 Task: Filter tasks by start date to show tasks starting today.
Action: Mouse moved to (17, 129)
Screenshot: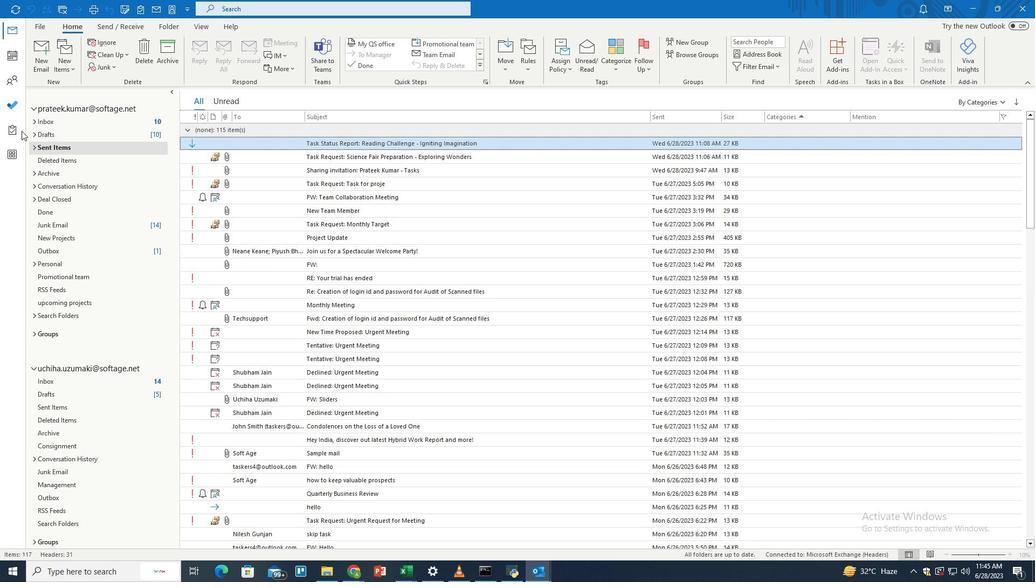 
Action: Mouse pressed left at (17, 129)
Screenshot: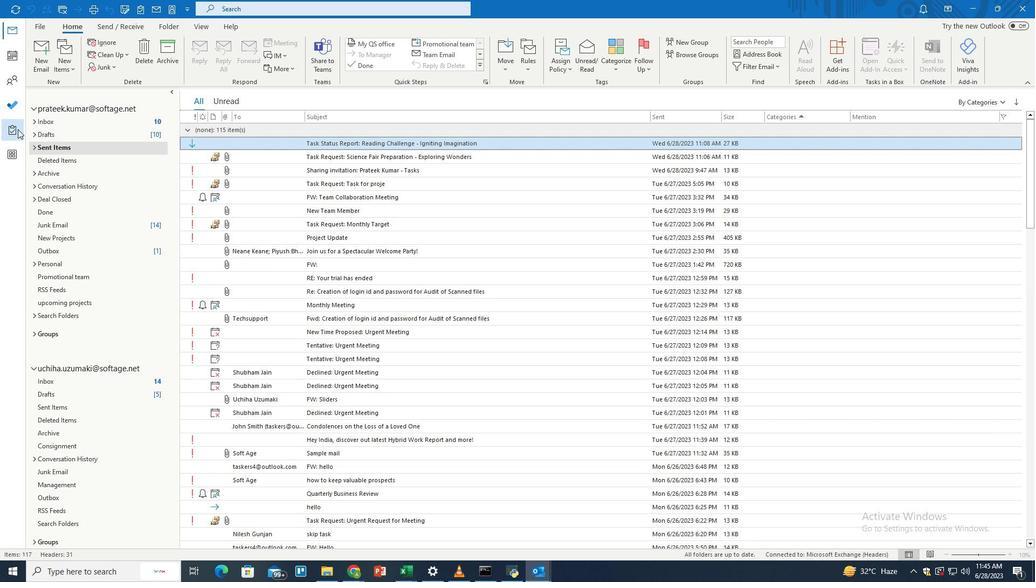 
Action: Mouse moved to (420, 10)
Screenshot: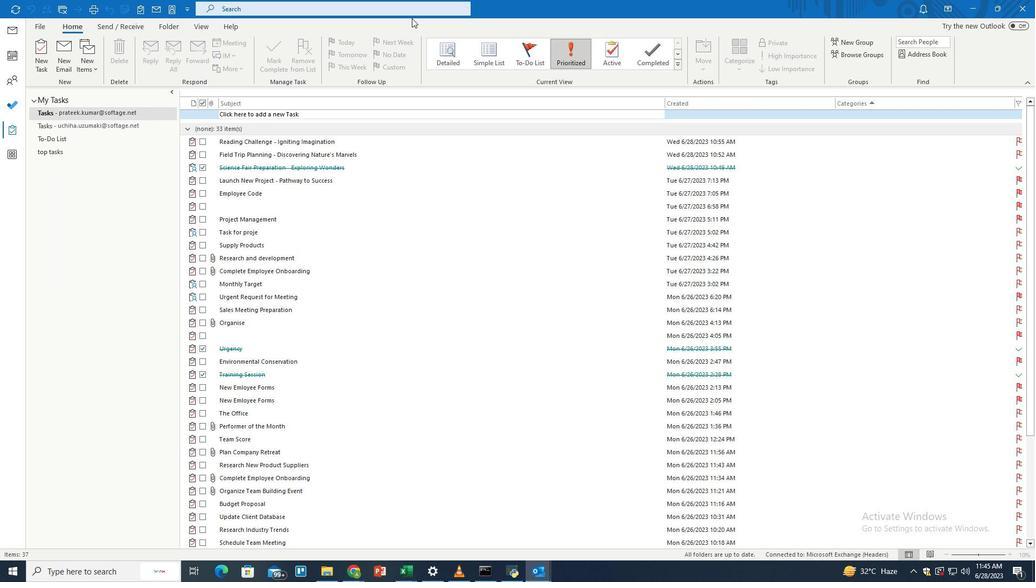 
Action: Mouse pressed left at (420, 10)
Screenshot: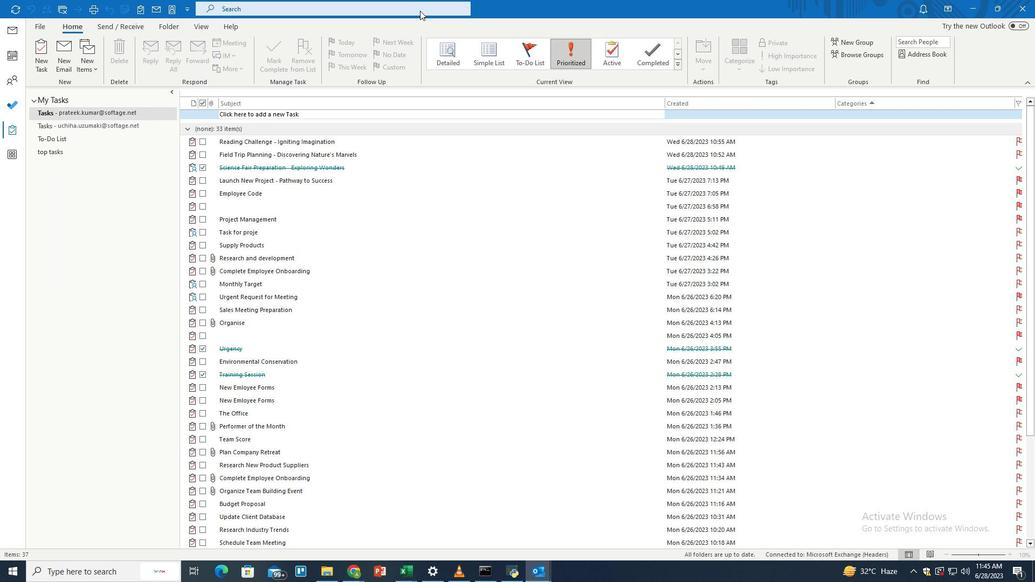 
Action: Mouse moved to (507, 5)
Screenshot: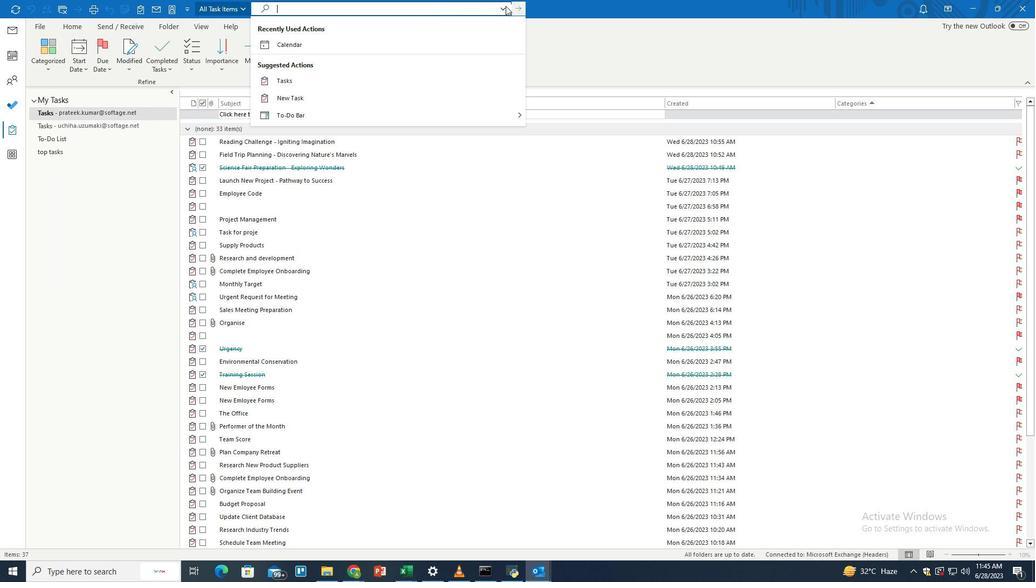 
Action: Mouse pressed left at (507, 5)
Screenshot: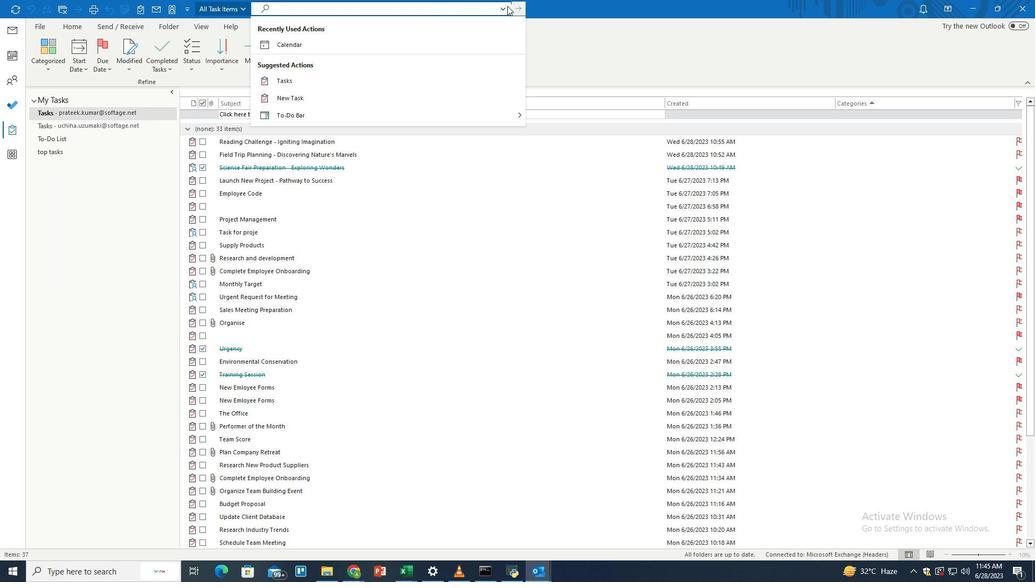 
Action: Mouse moved to (504, 8)
Screenshot: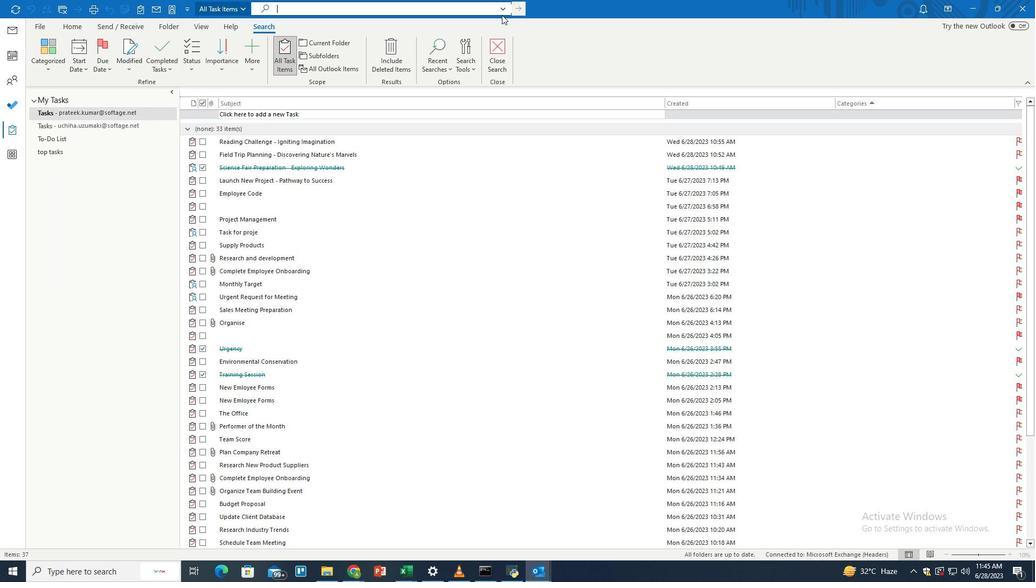 
Action: Mouse pressed left at (504, 8)
Screenshot: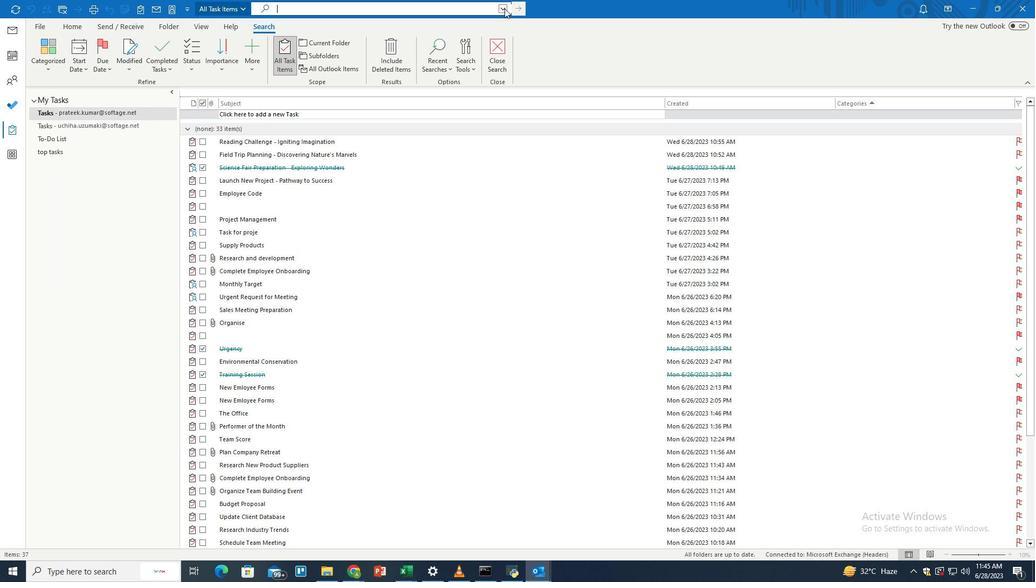 
Action: Mouse moved to (316, 196)
Screenshot: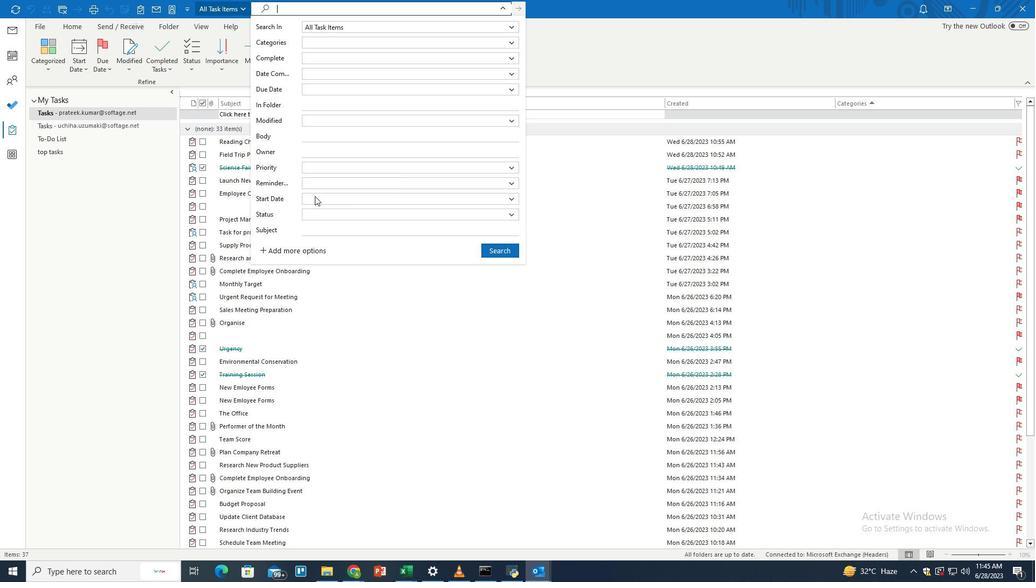 
Action: Mouse pressed left at (316, 196)
Screenshot: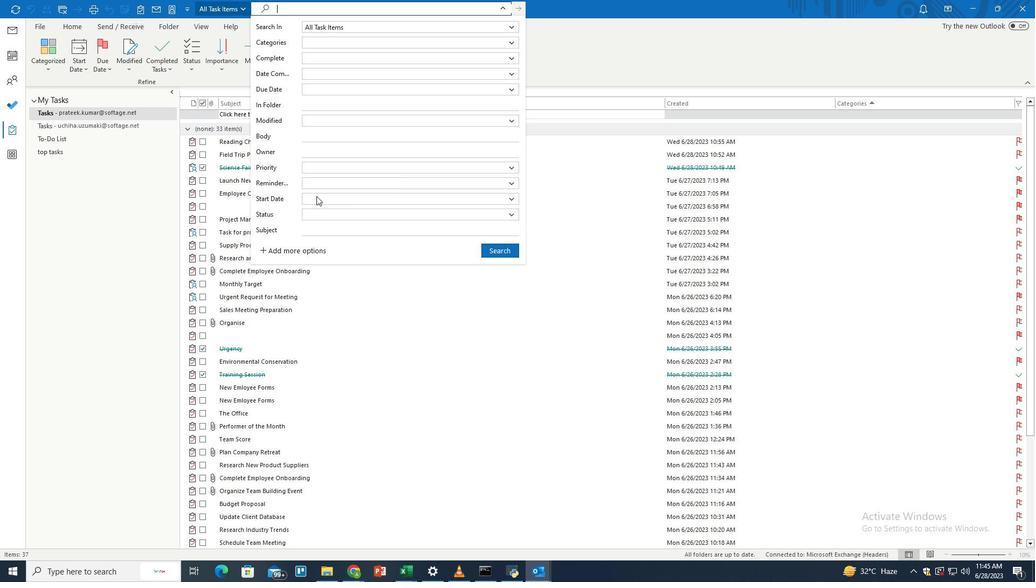 
Action: Mouse moved to (319, 220)
Screenshot: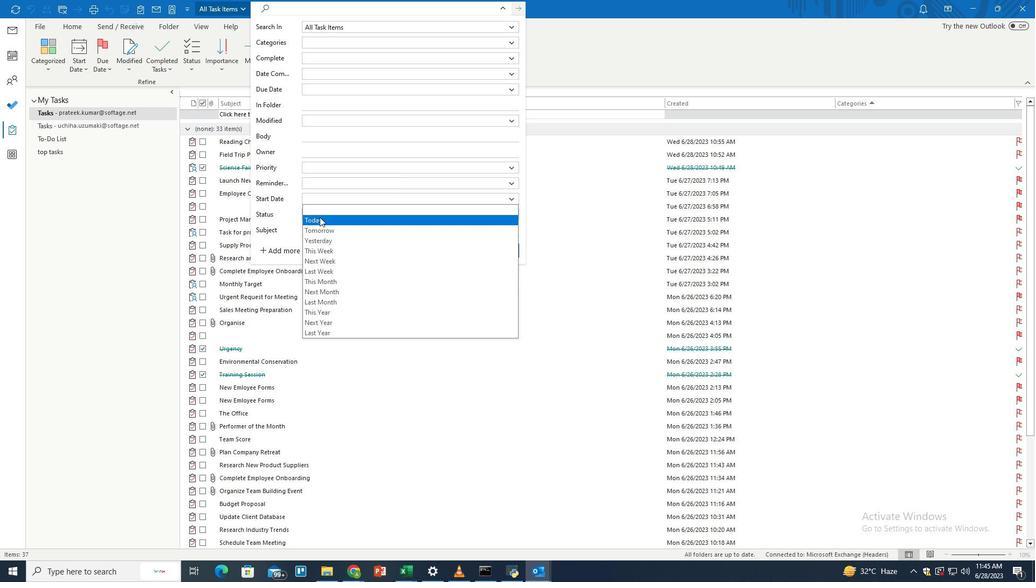 
Action: Mouse pressed left at (319, 220)
Screenshot: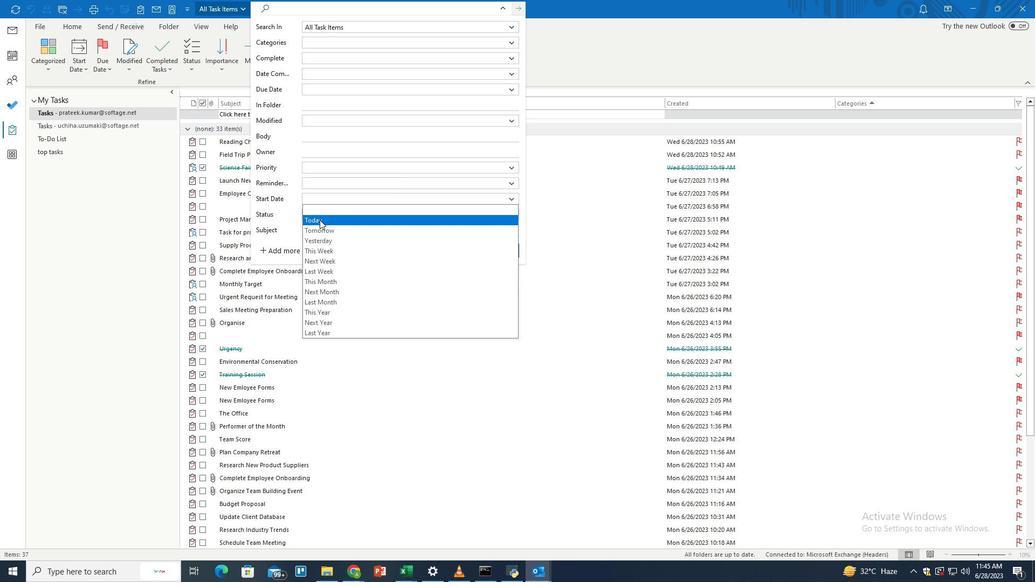 
Action: Mouse moved to (491, 252)
Screenshot: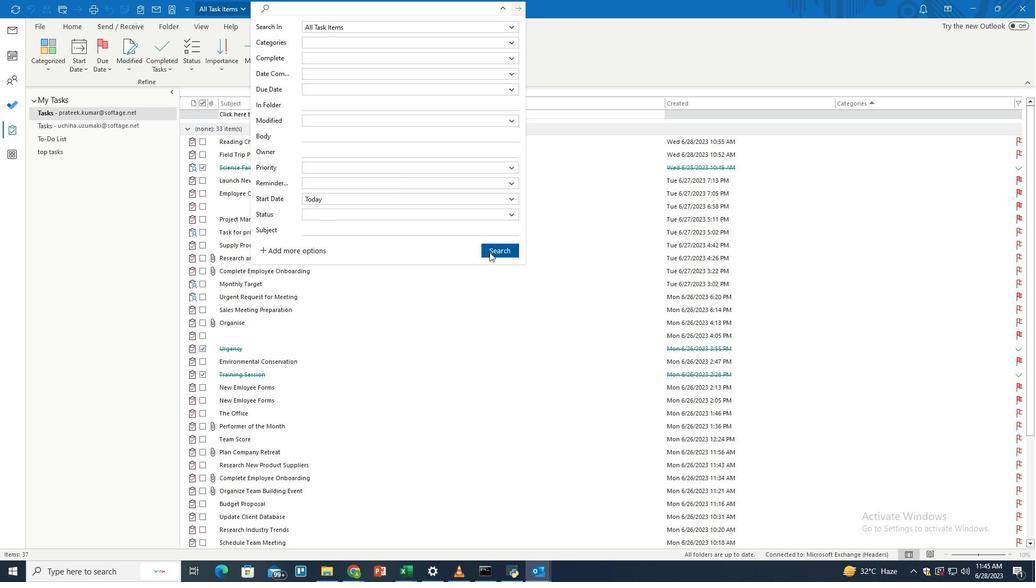 
Action: Mouse pressed left at (491, 252)
Screenshot: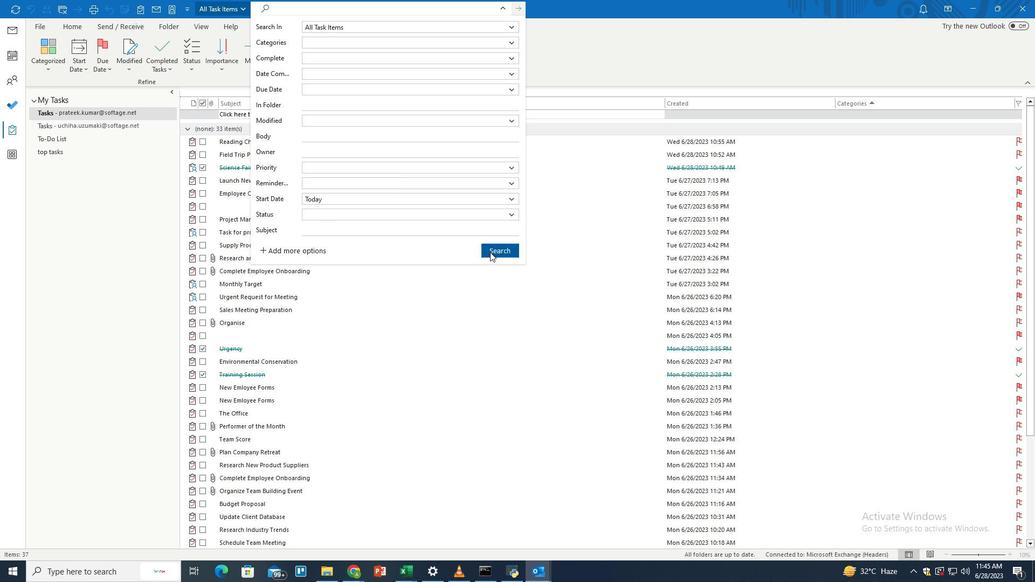 
